 Task: Set the Date Posted to "is on " Also Select the date while find invoice.
Action: Mouse moved to (172, 18)
Screenshot: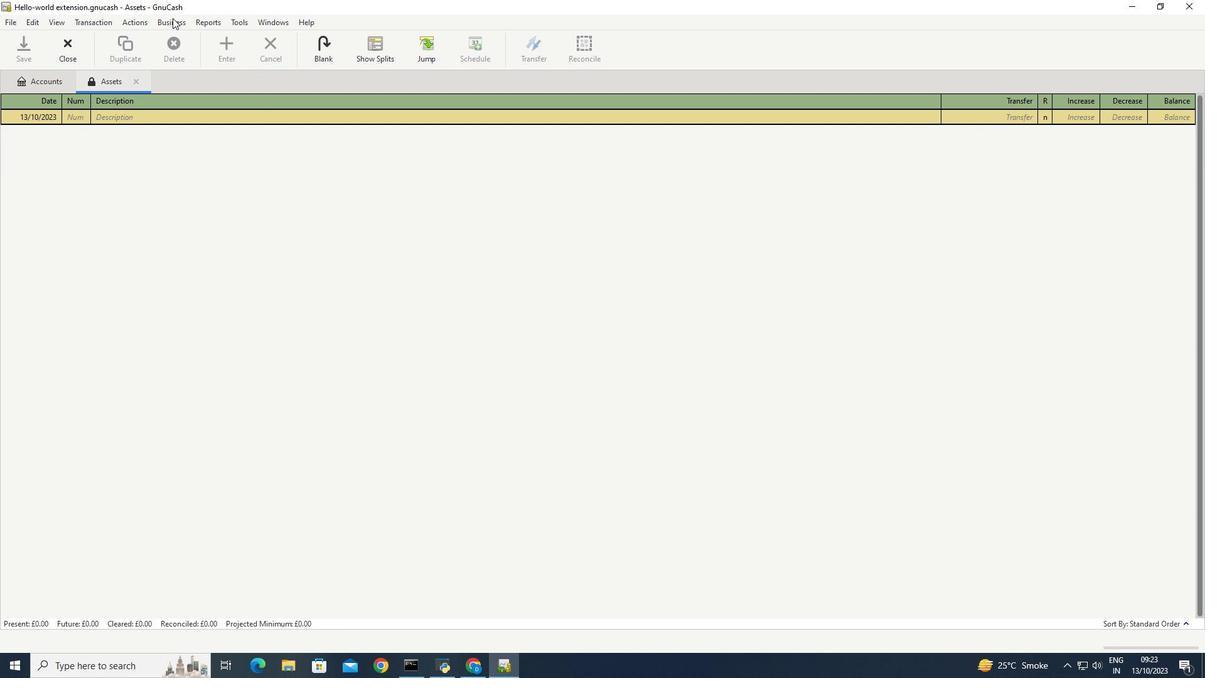 
Action: Mouse pressed left at (172, 18)
Screenshot: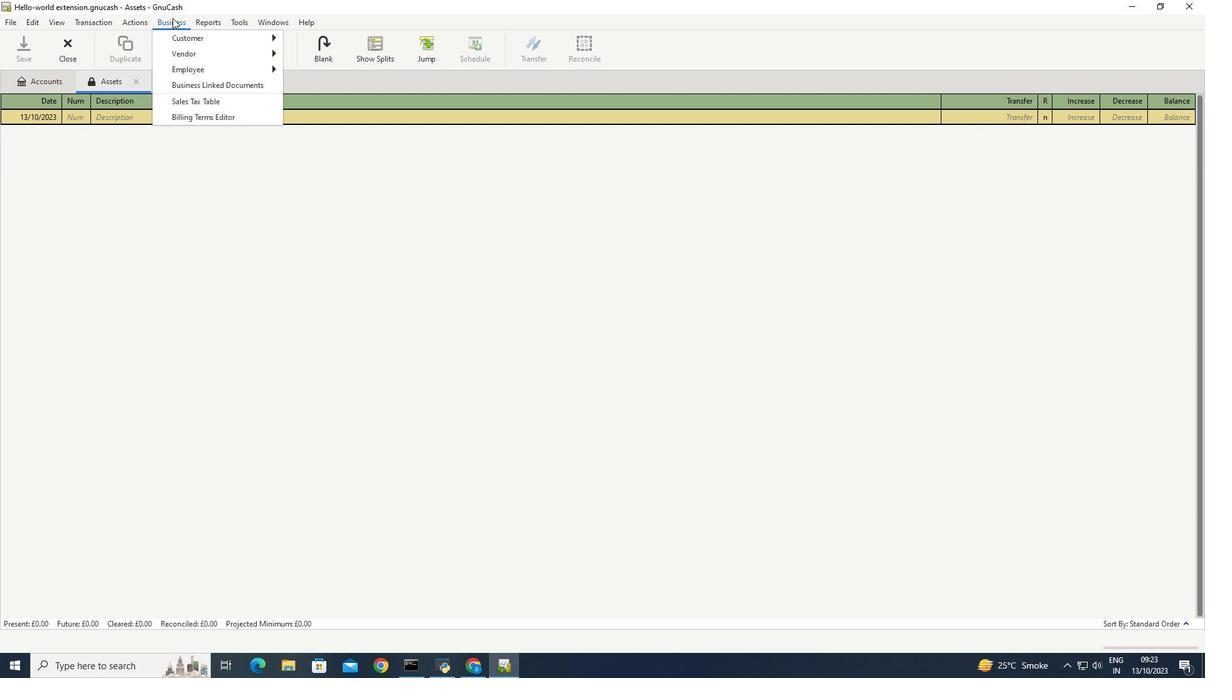 
Action: Mouse moved to (318, 104)
Screenshot: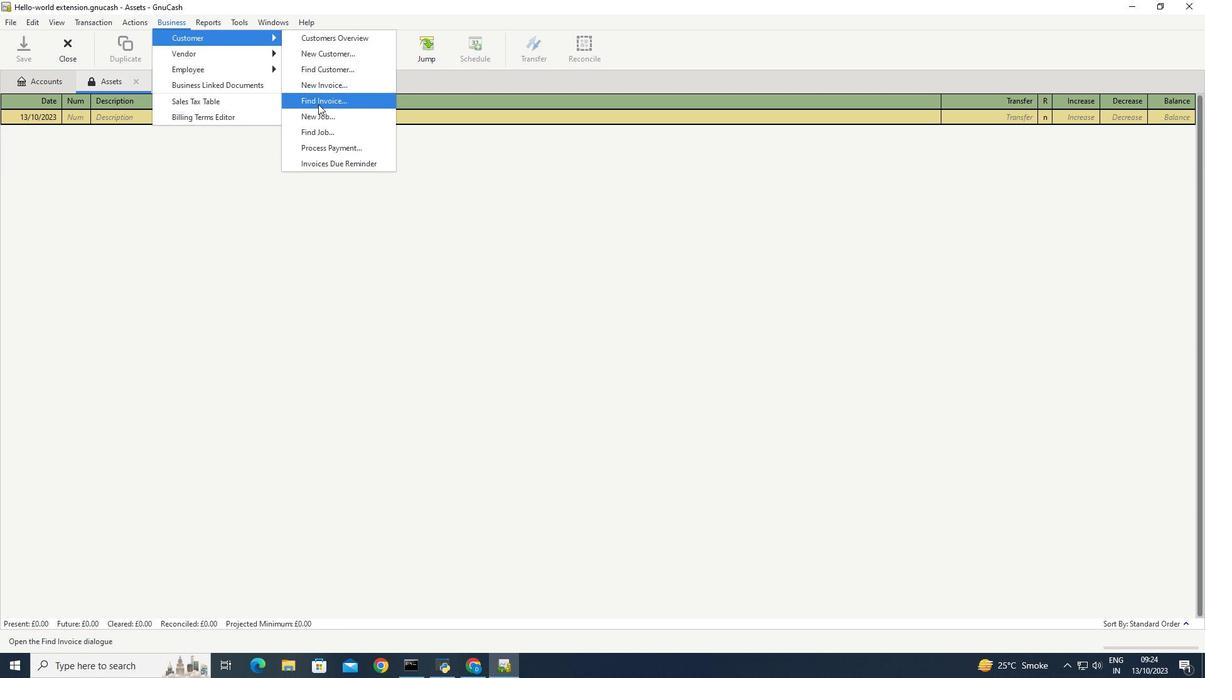 
Action: Mouse pressed left at (318, 104)
Screenshot: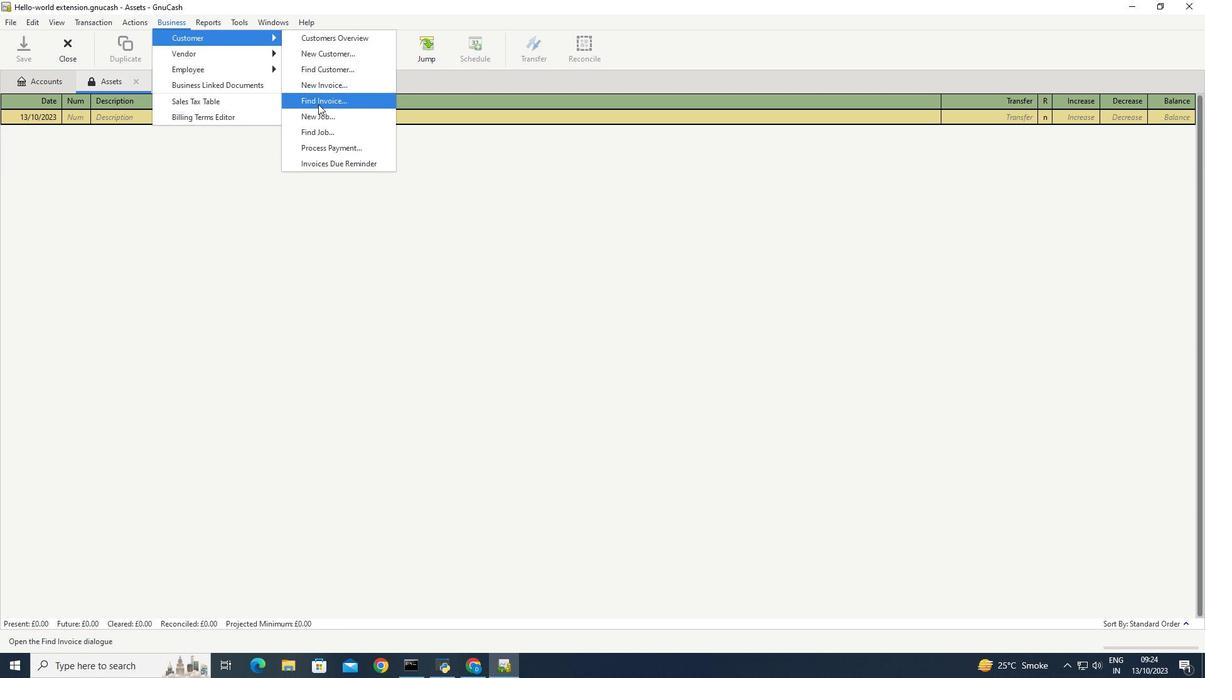 
Action: Mouse moved to (471, 297)
Screenshot: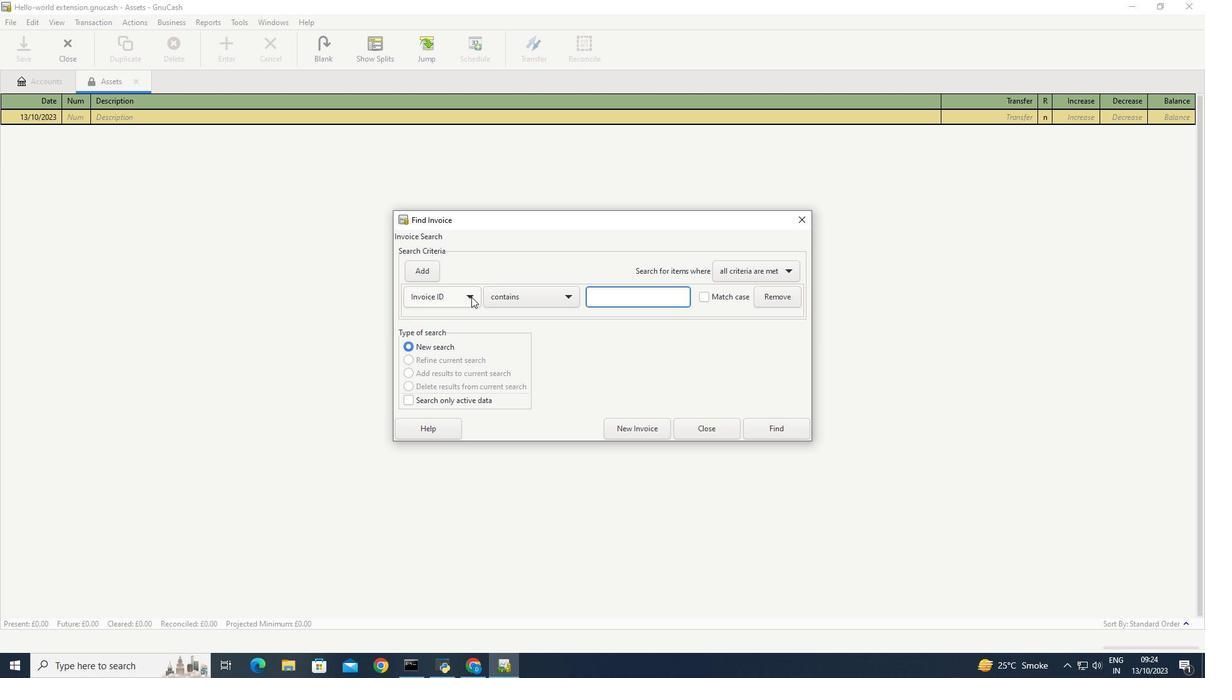 
Action: Mouse pressed left at (471, 297)
Screenshot: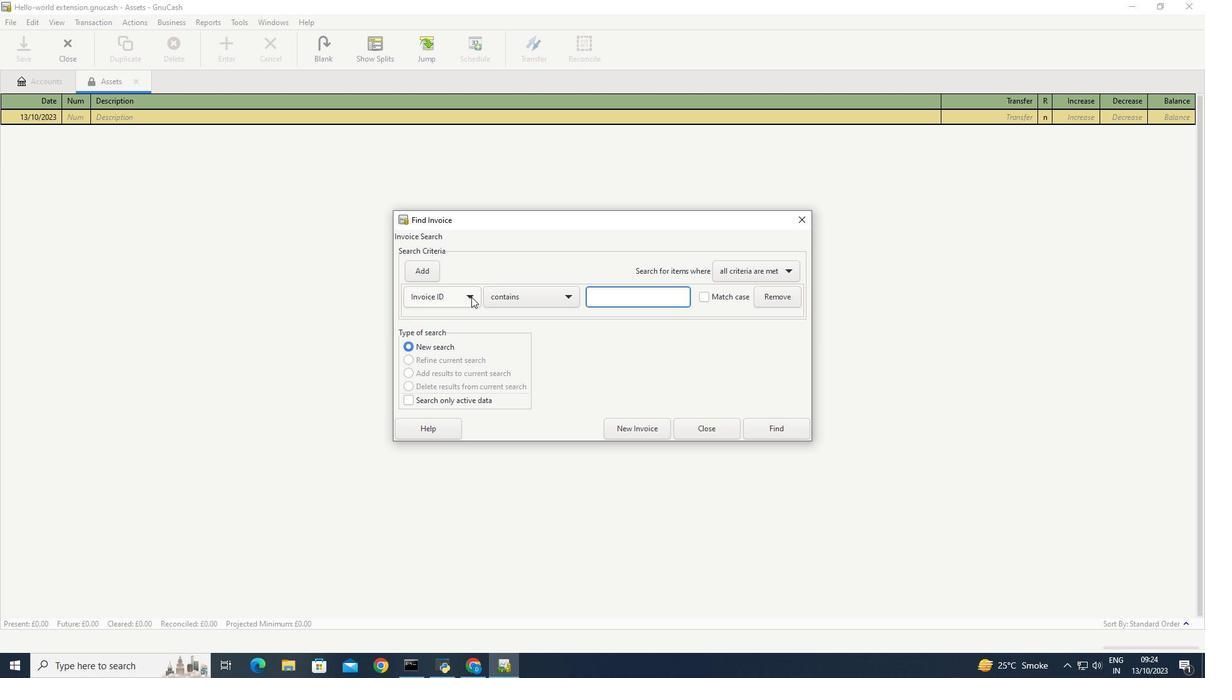 
Action: Mouse moved to (423, 389)
Screenshot: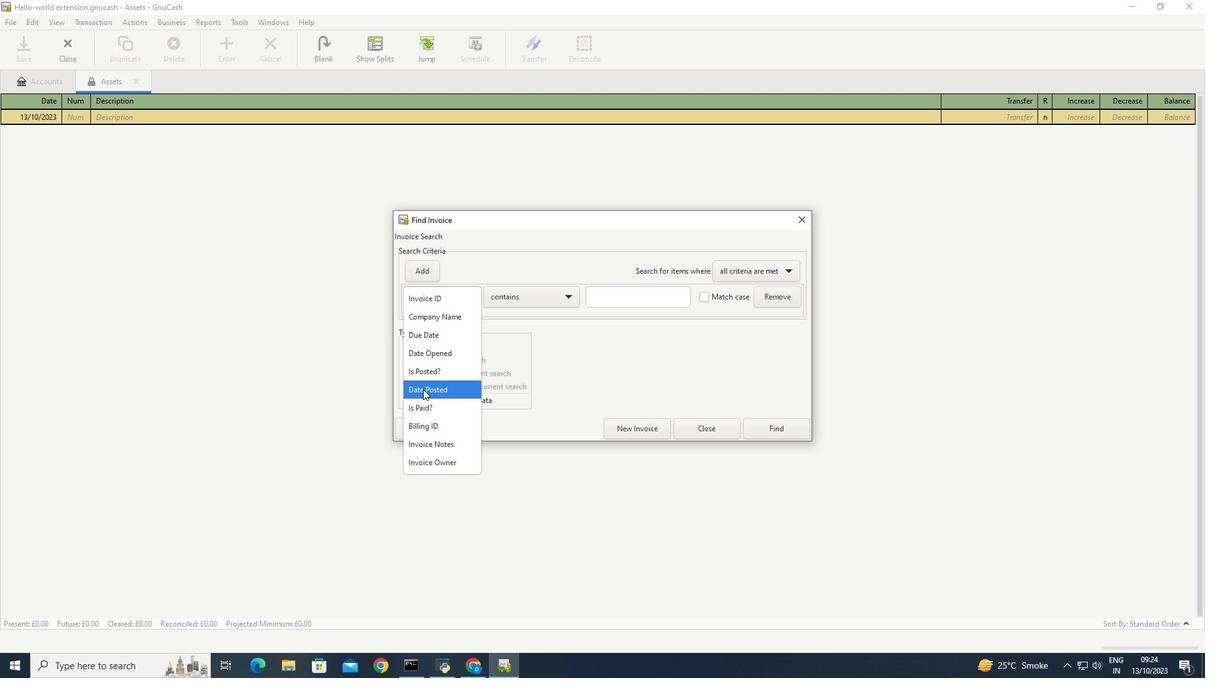 
Action: Mouse pressed left at (423, 389)
Screenshot: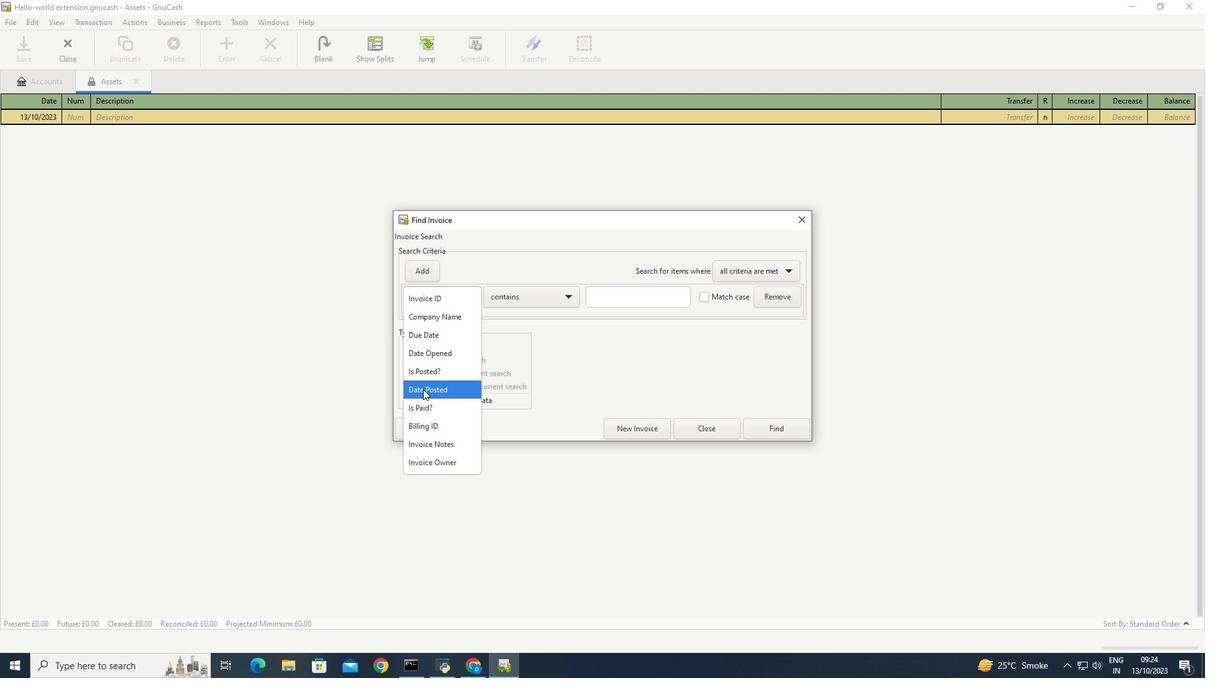 
Action: Mouse moved to (540, 296)
Screenshot: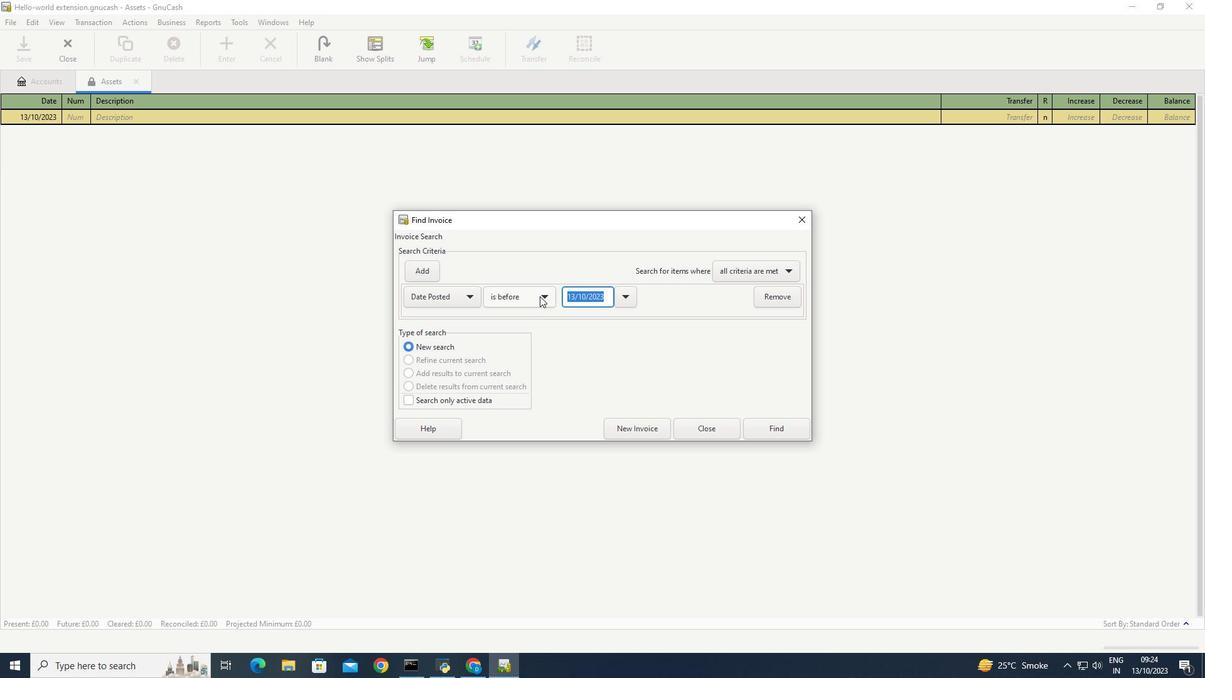 
Action: Mouse pressed left at (540, 296)
Screenshot: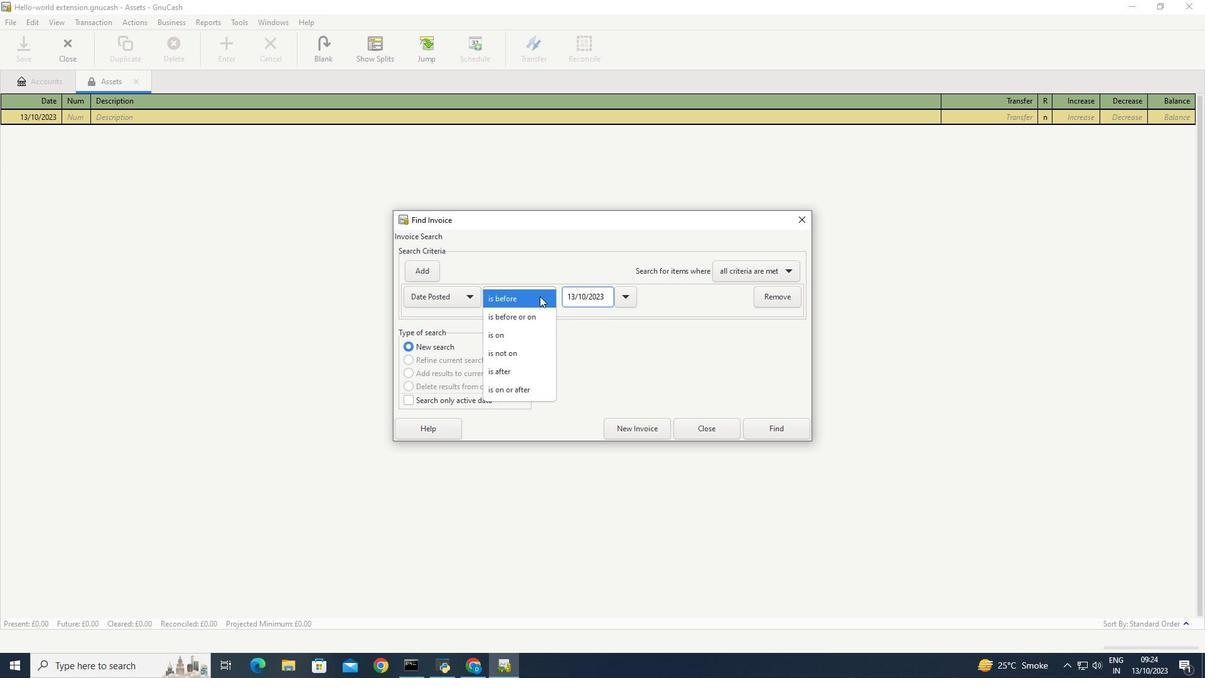 
Action: Mouse moved to (502, 334)
Screenshot: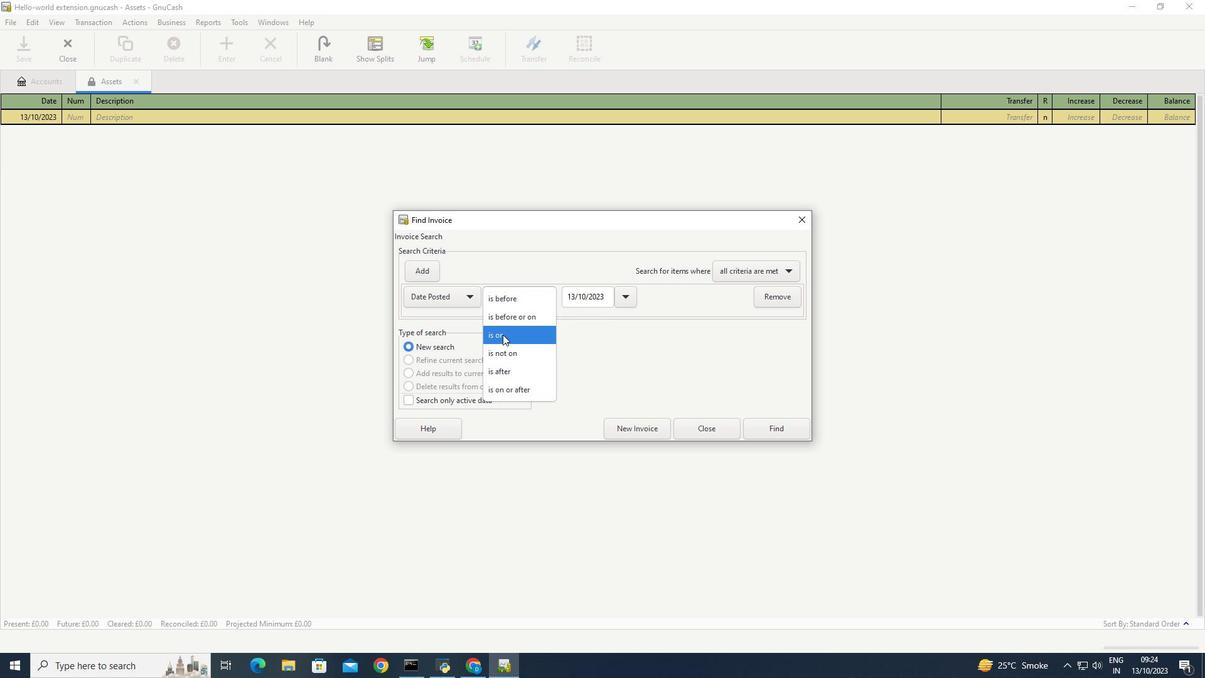 
Action: Mouse pressed left at (502, 334)
Screenshot: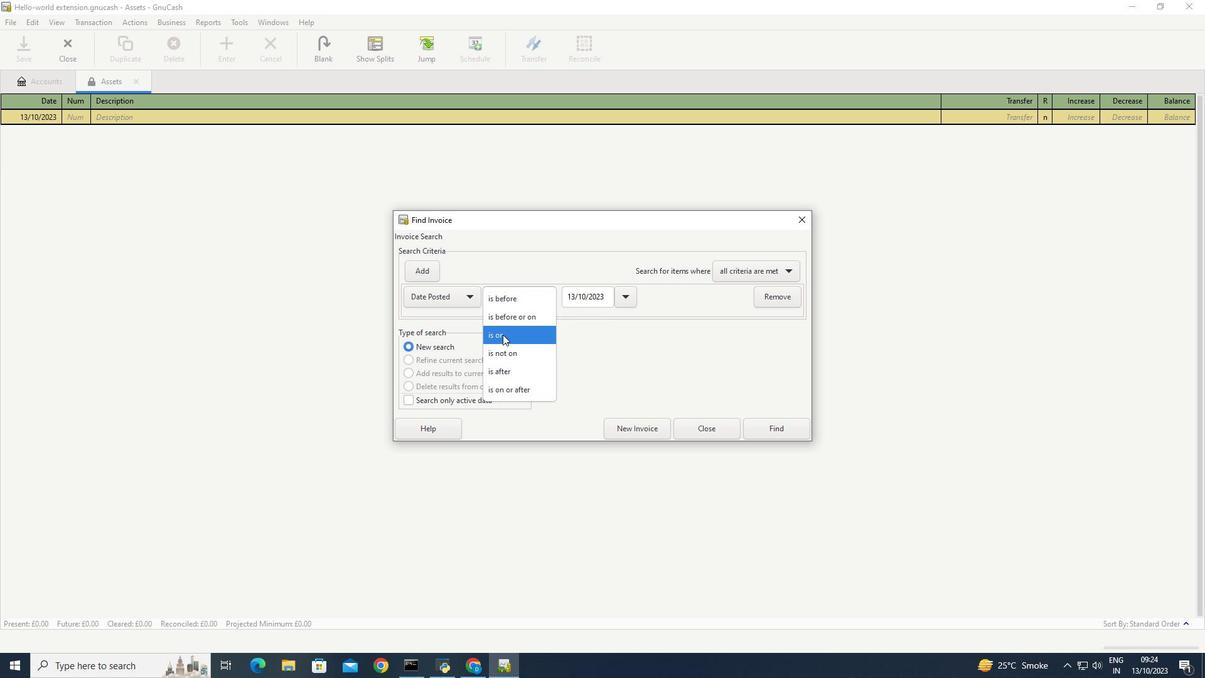 
Action: Mouse moved to (625, 298)
Screenshot: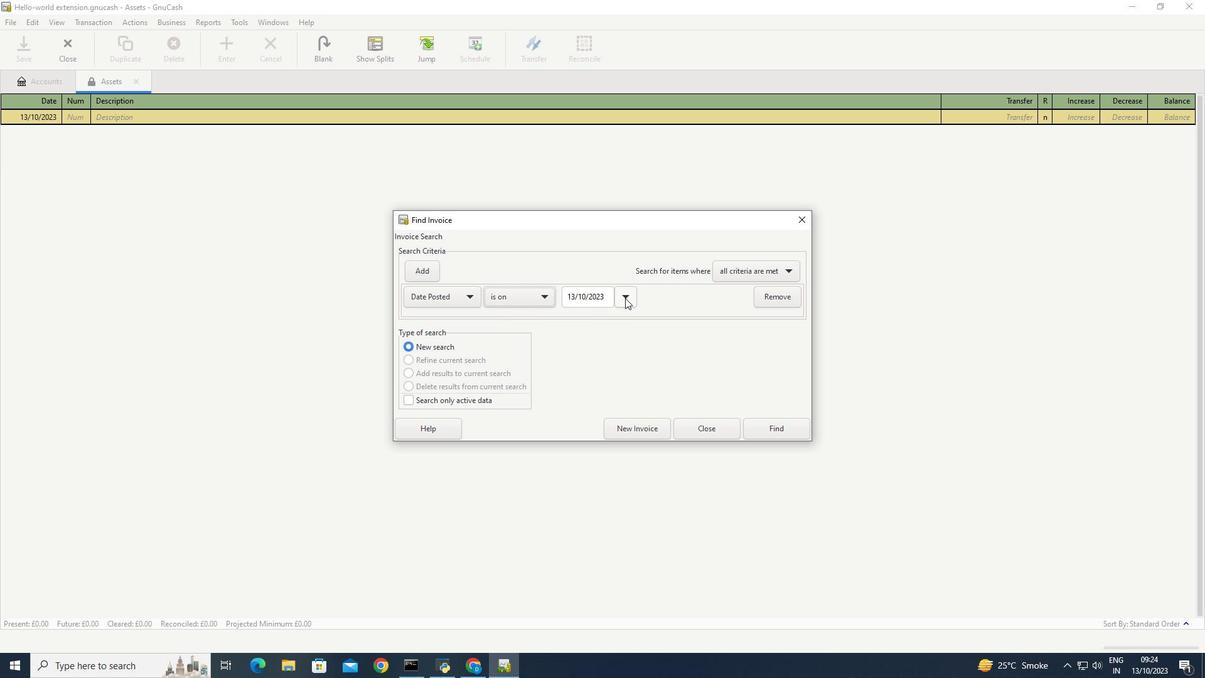 
Action: Mouse pressed left at (625, 298)
Screenshot: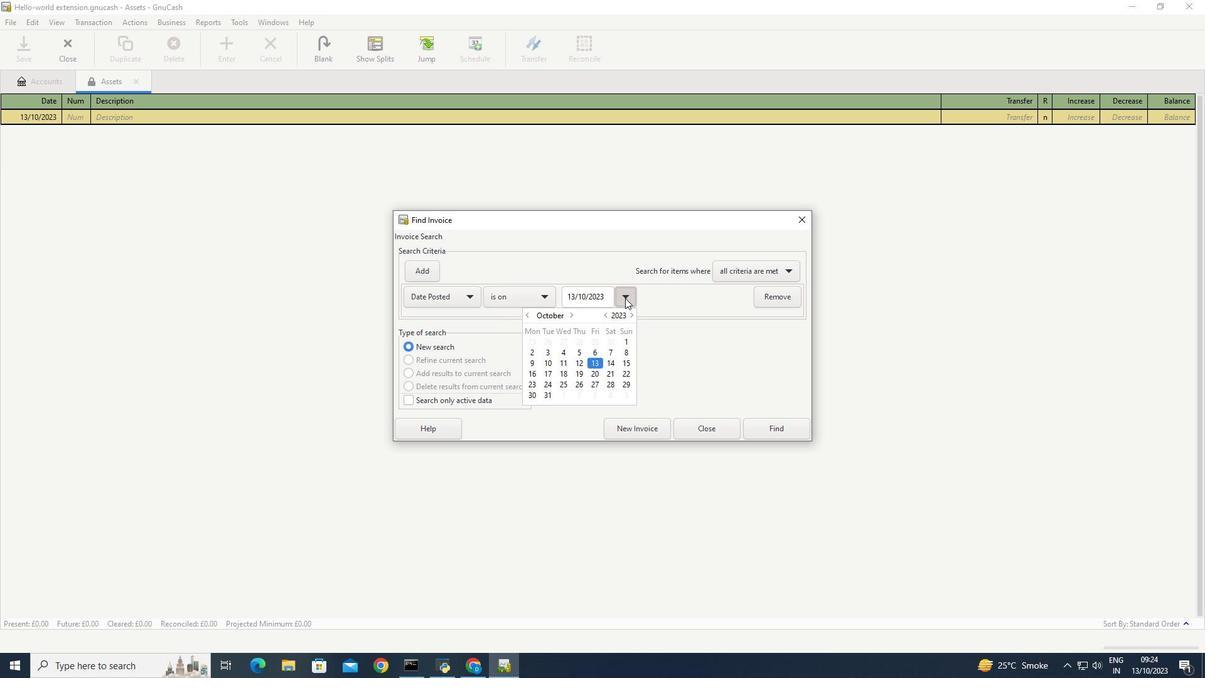 
Action: Mouse moved to (592, 363)
Screenshot: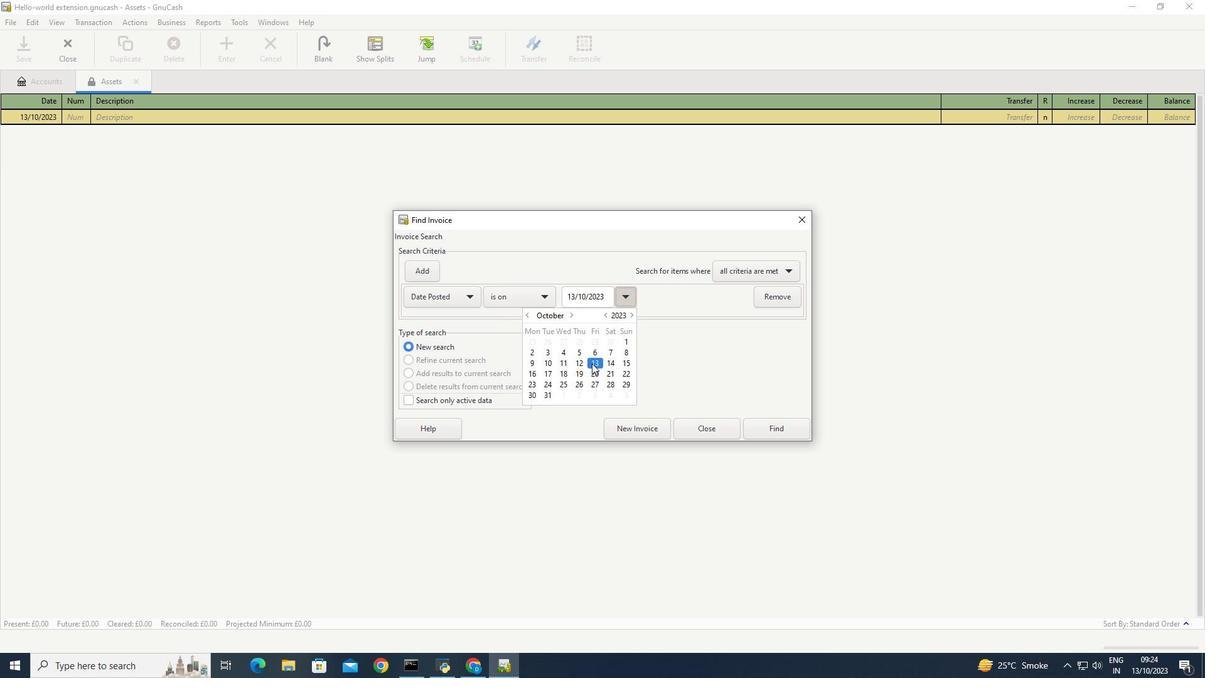
Action: Mouse pressed left at (592, 363)
Screenshot: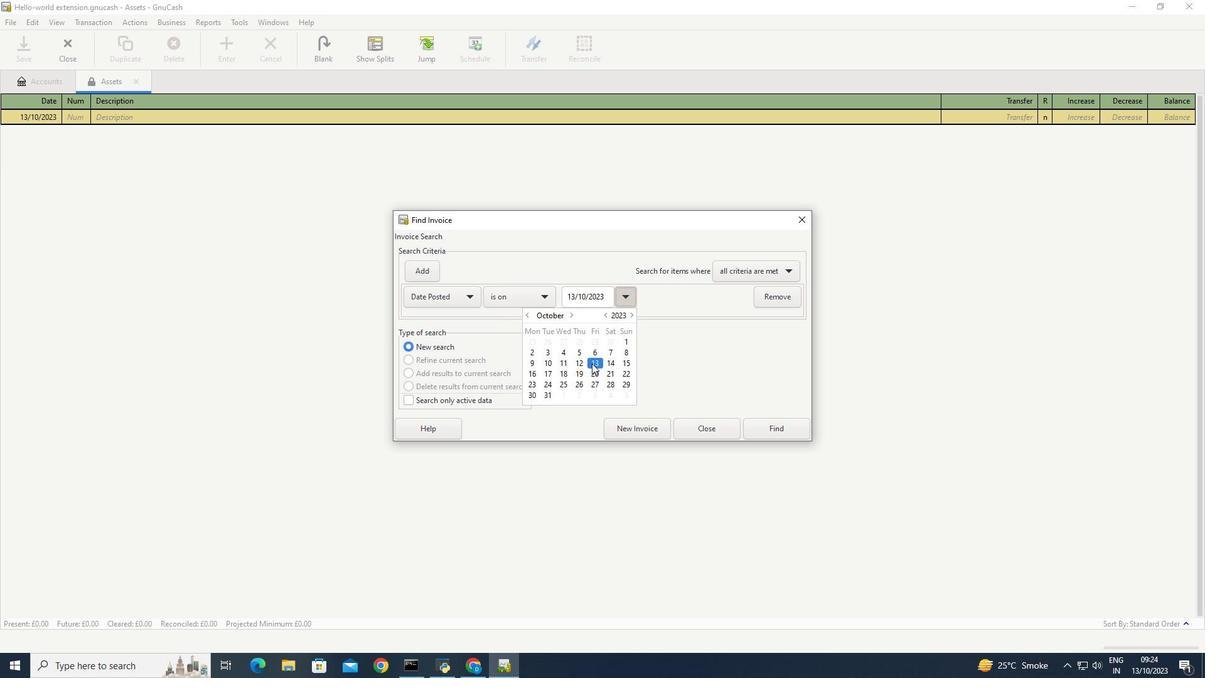 
Action: Mouse moved to (654, 361)
Screenshot: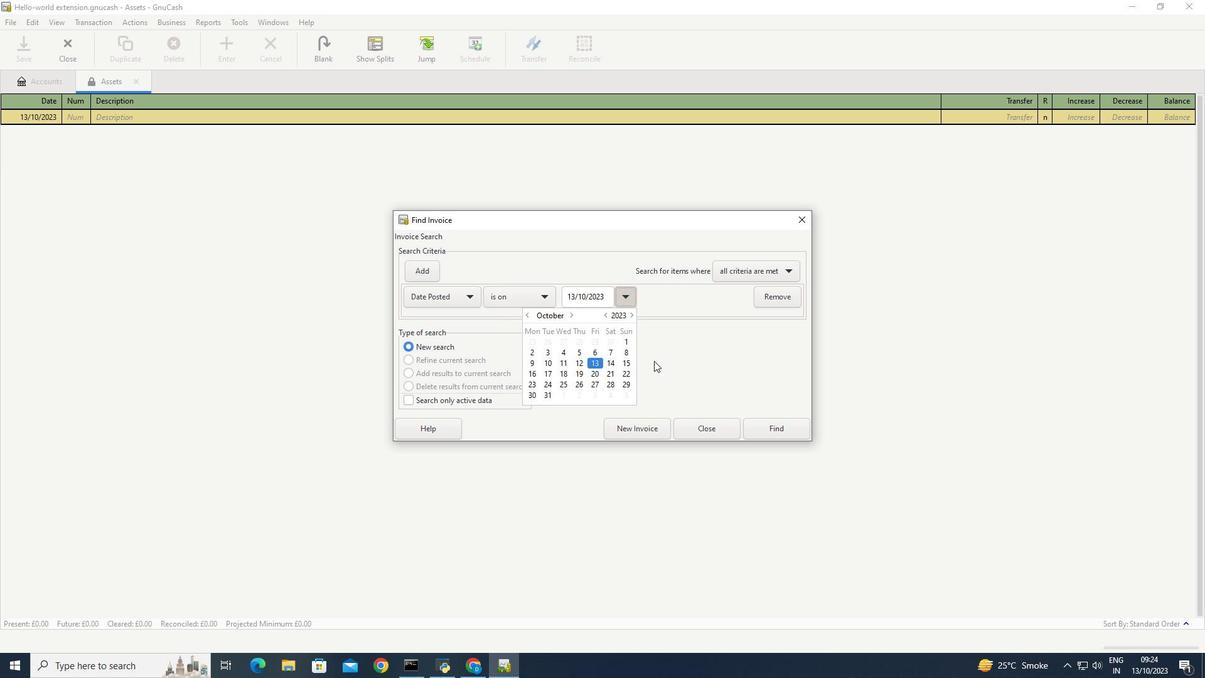 
Action: Mouse pressed left at (654, 361)
Screenshot: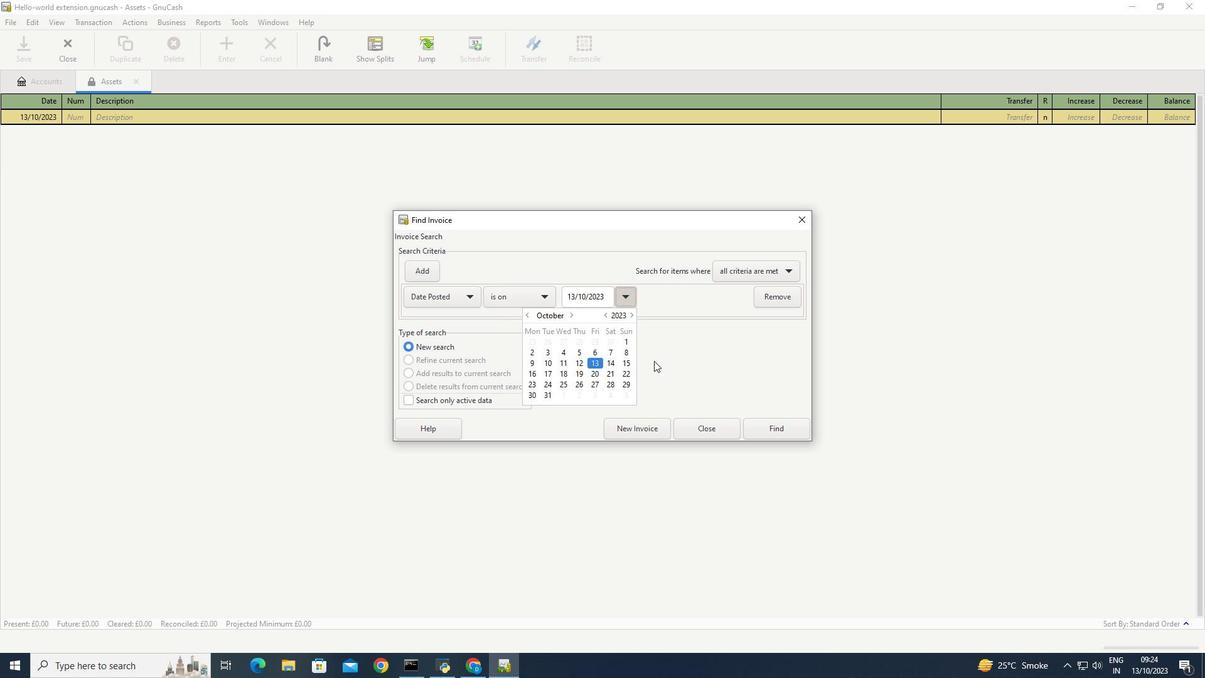 
